 Task: Change the private mortgage insurance (PMI) TO 0.7% per year.
Action: Mouse moved to (543, 228)
Screenshot: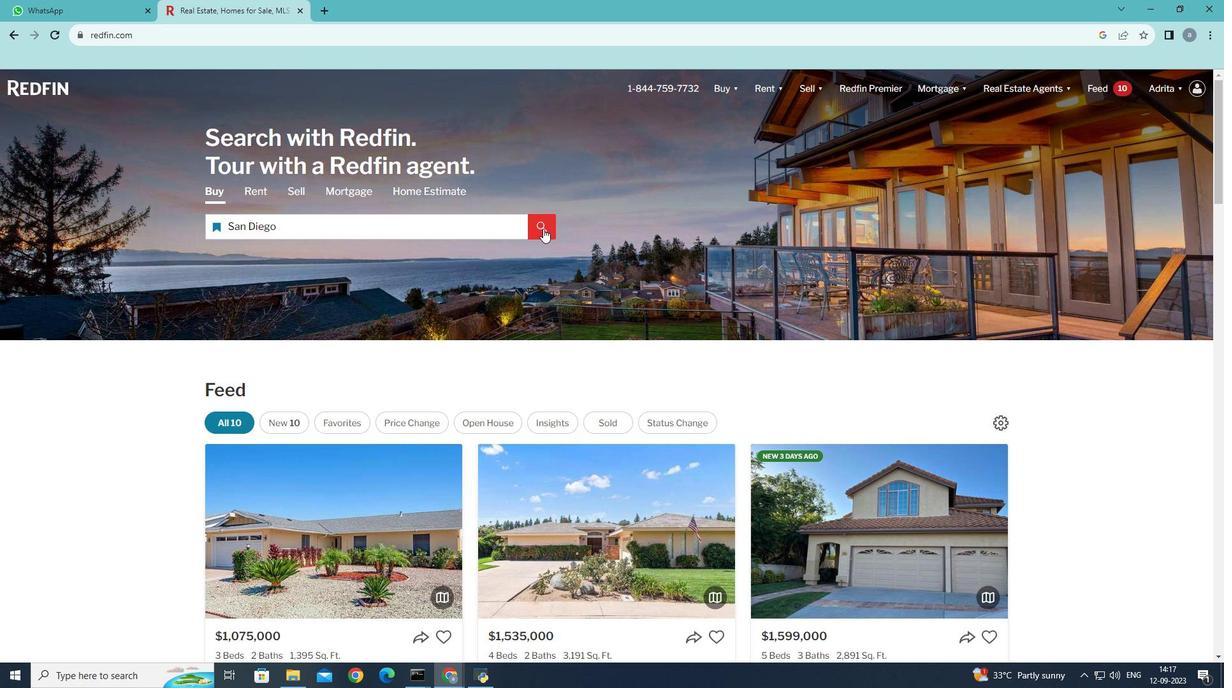 
Action: Mouse pressed left at (543, 228)
Screenshot: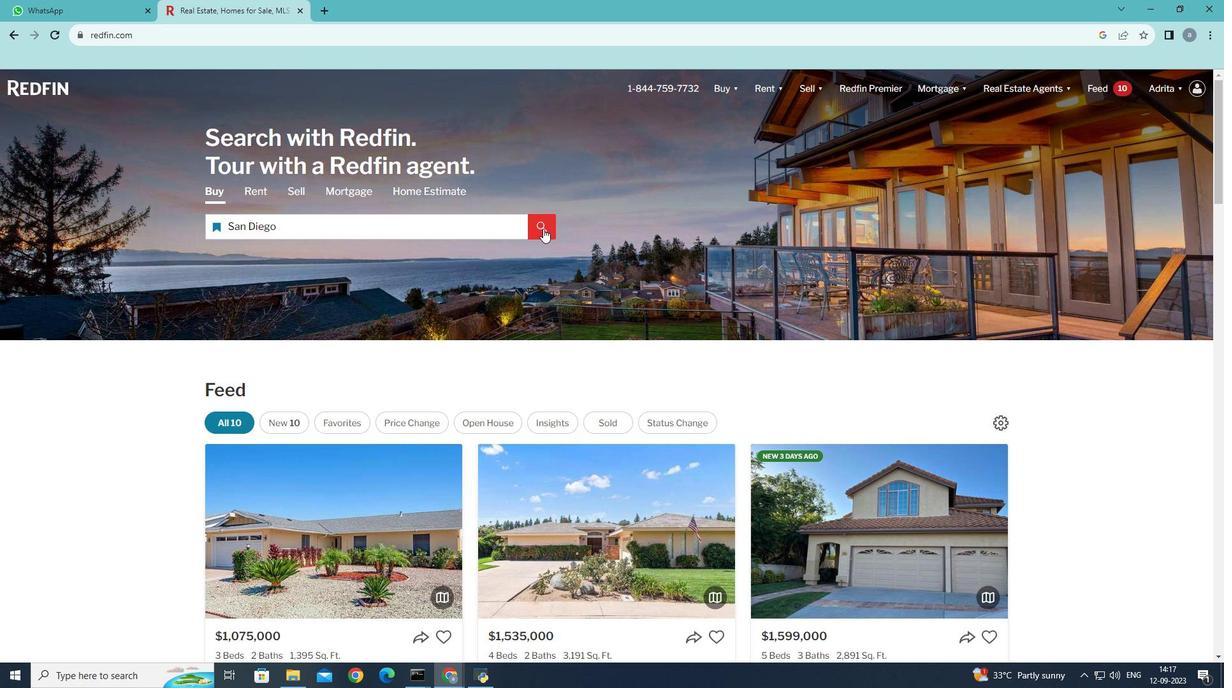 
Action: Mouse moved to (790, 155)
Screenshot: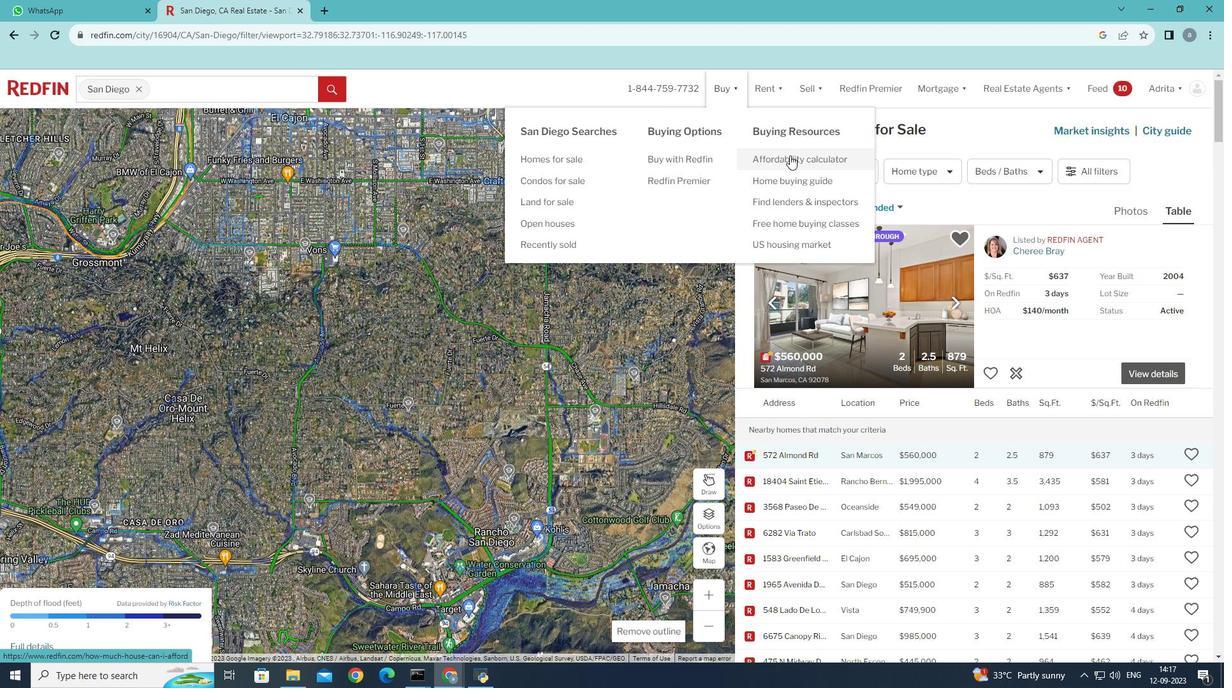 
Action: Mouse pressed left at (790, 155)
Screenshot: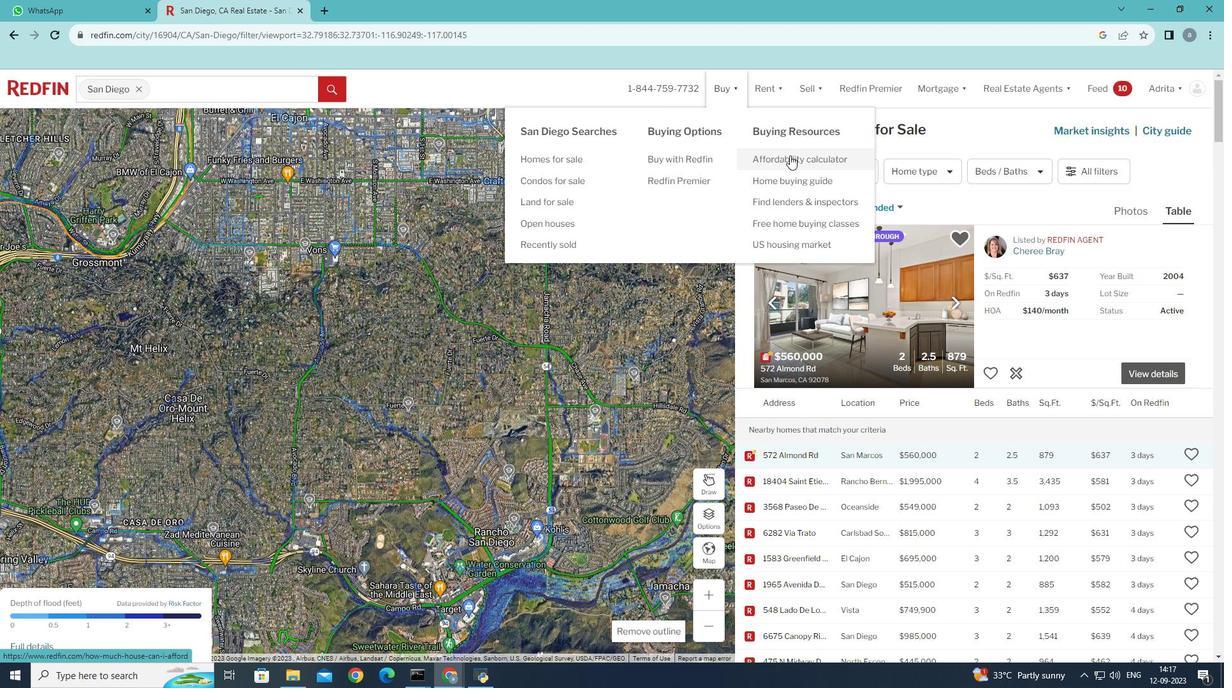 
Action: Mouse moved to (426, 339)
Screenshot: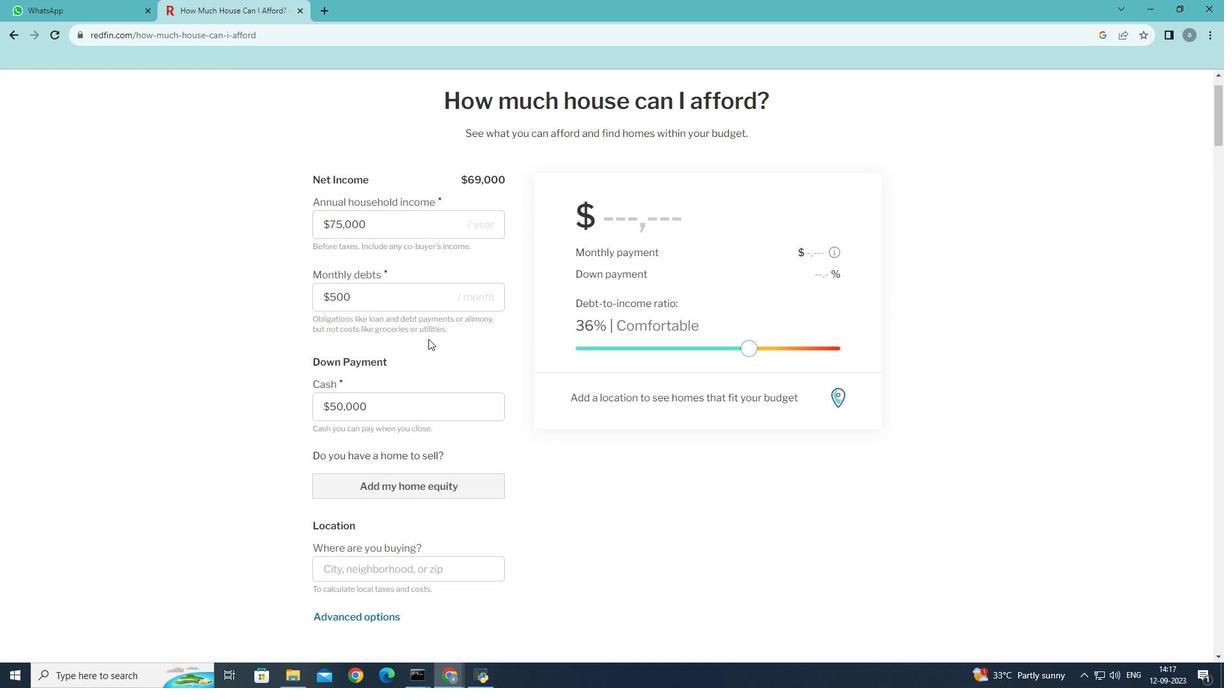 
Action: Mouse scrolled (426, 338) with delta (0, 0)
Screenshot: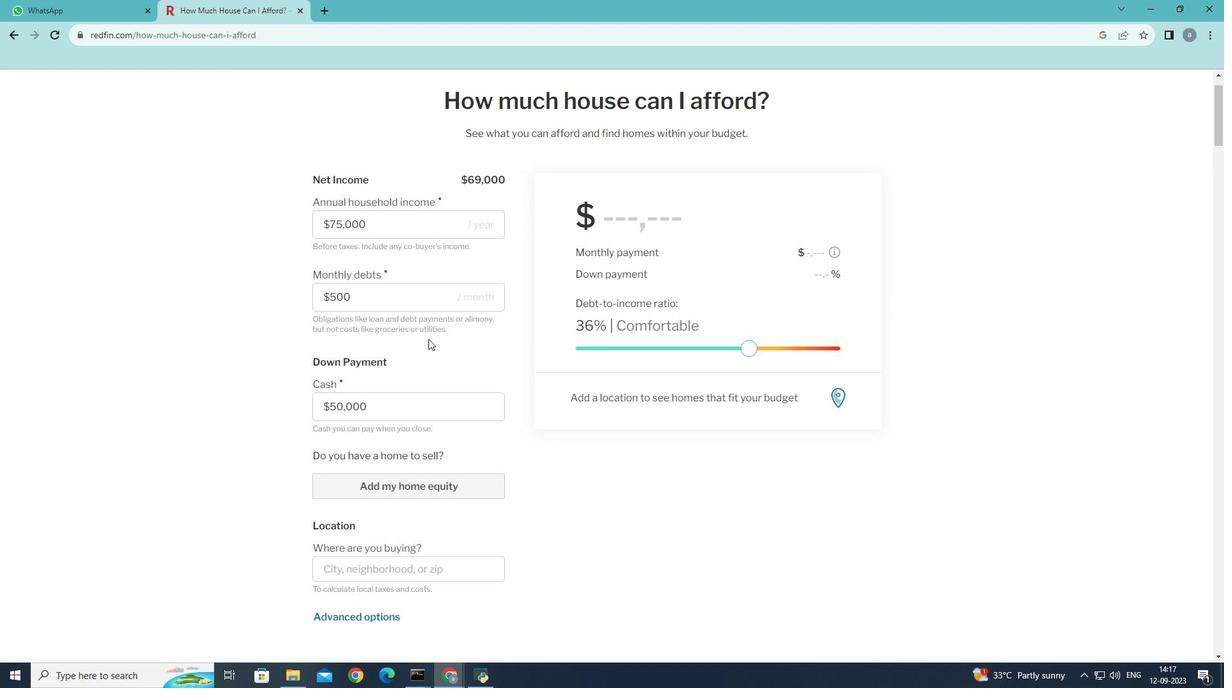 
Action: Mouse moved to (427, 339)
Screenshot: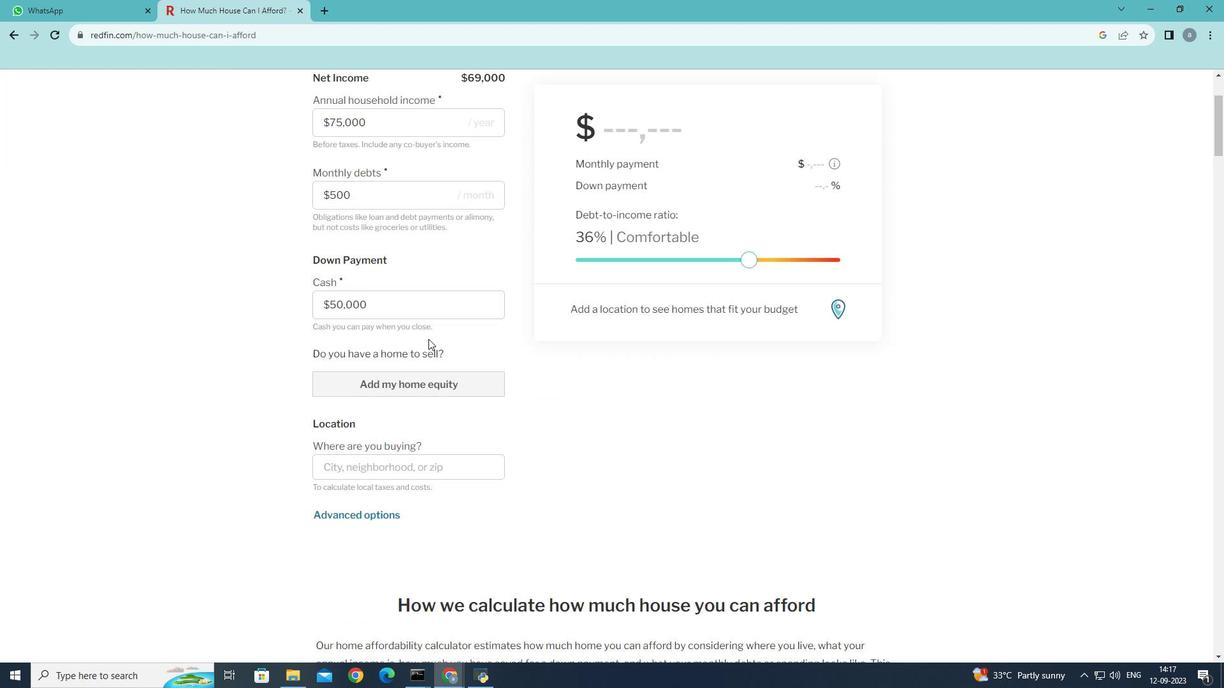 
Action: Mouse scrolled (427, 338) with delta (0, 0)
Screenshot: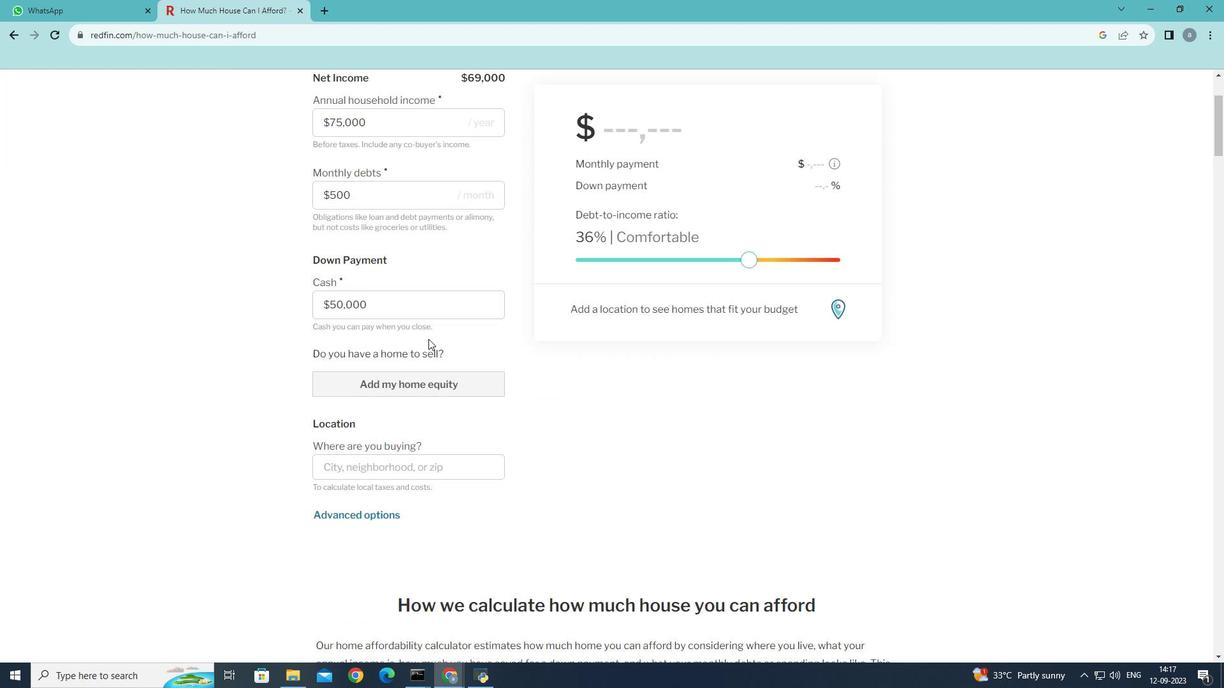 
Action: Mouse moved to (428, 339)
Screenshot: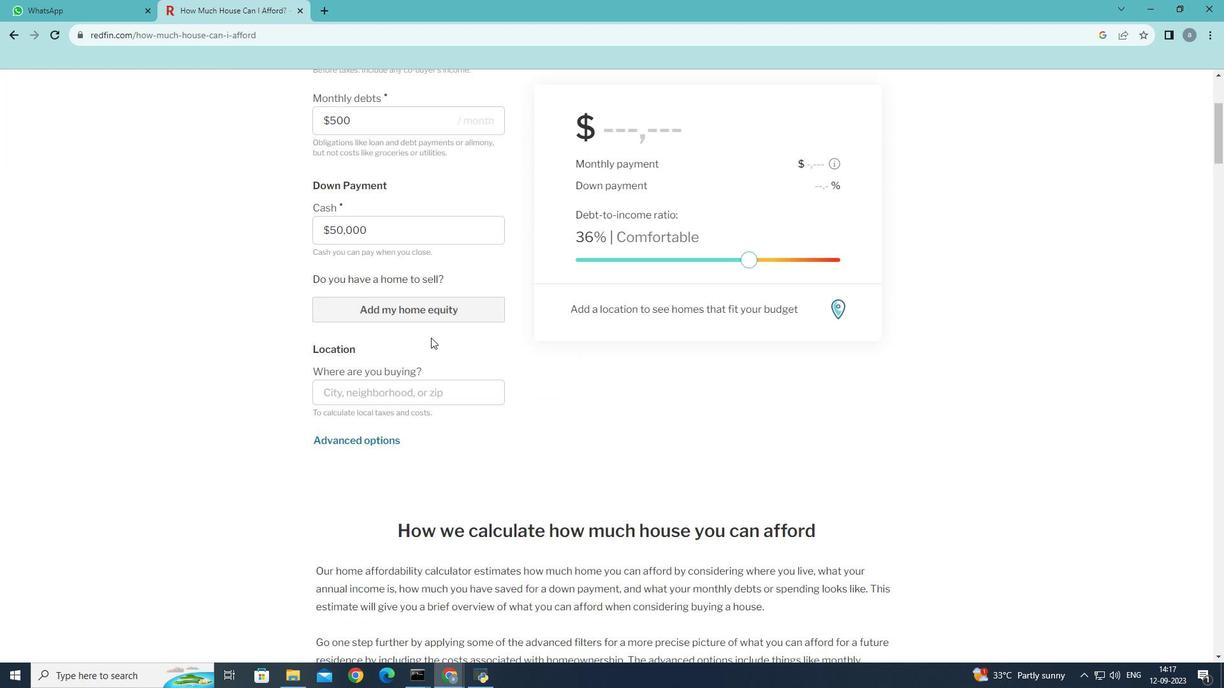 
Action: Mouse scrolled (428, 338) with delta (0, 0)
Screenshot: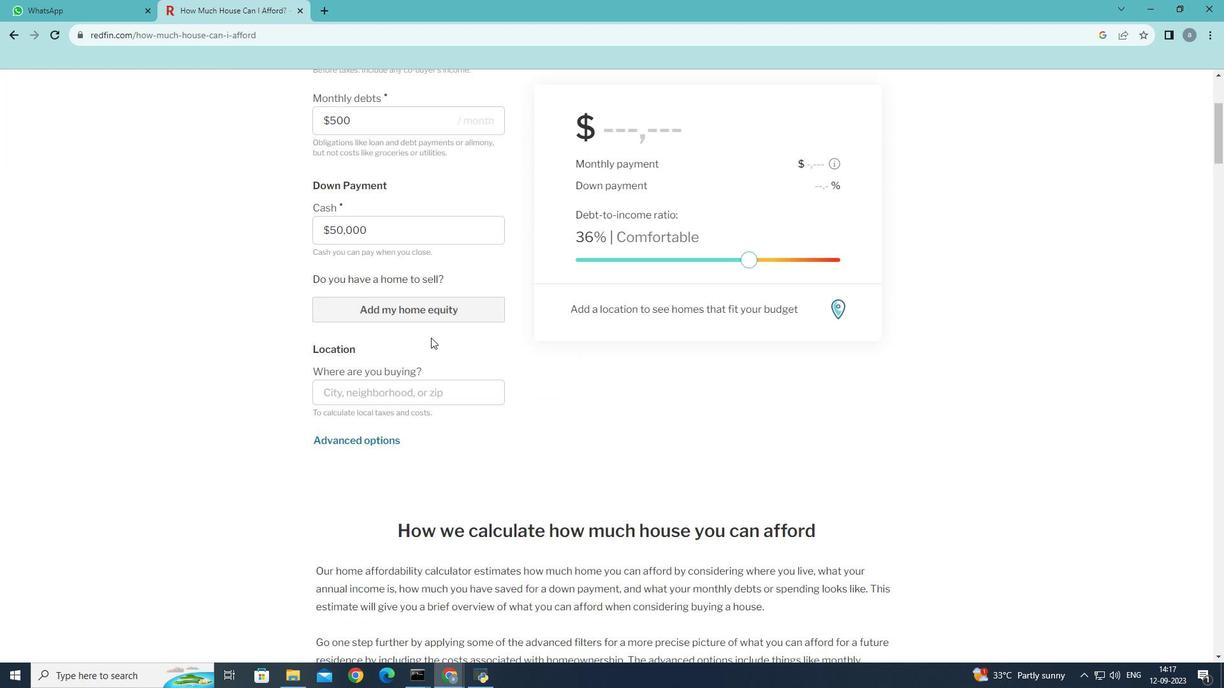 
Action: Mouse moved to (428, 339)
Screenshot: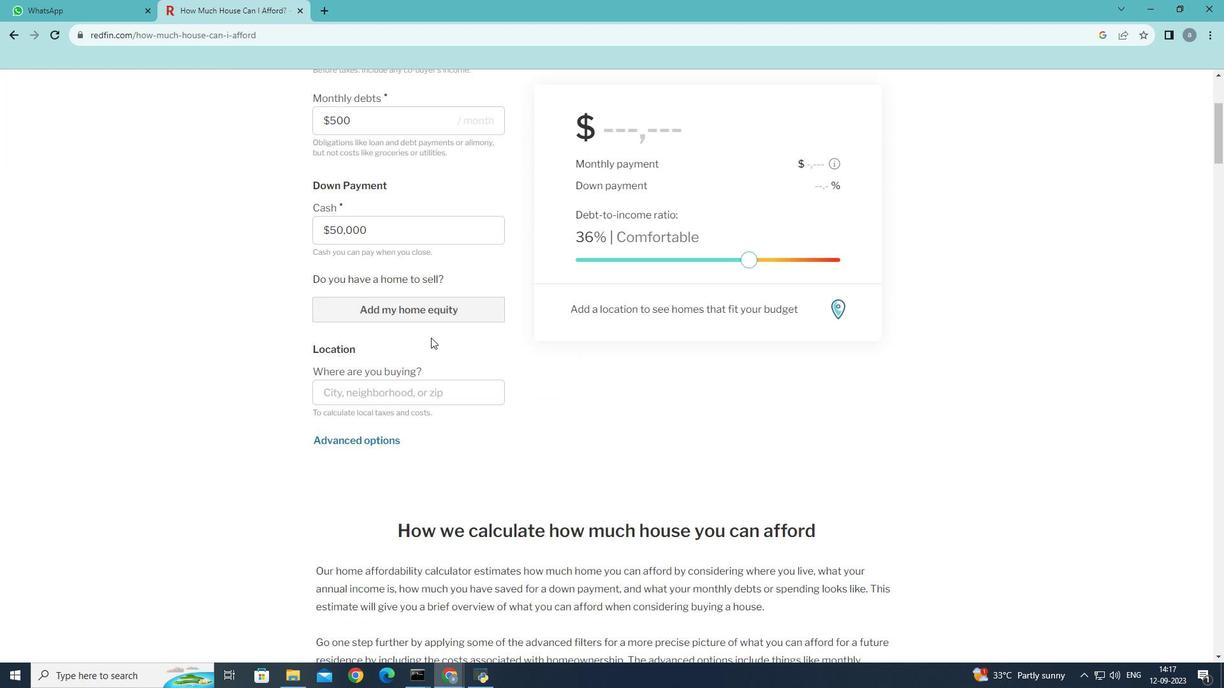 
Action: Mouse scrolled (428, 338) with delta (0, 0)
Screenshot: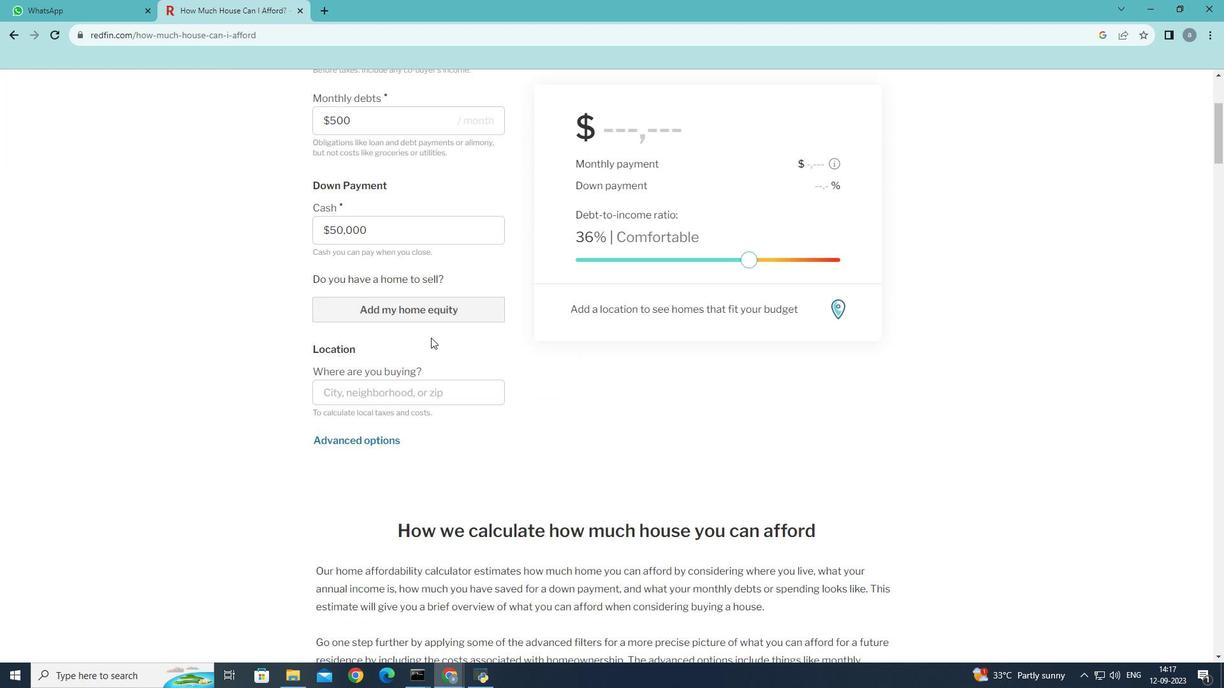 
Action: Mouse moved to (381, 413)
Screenshot: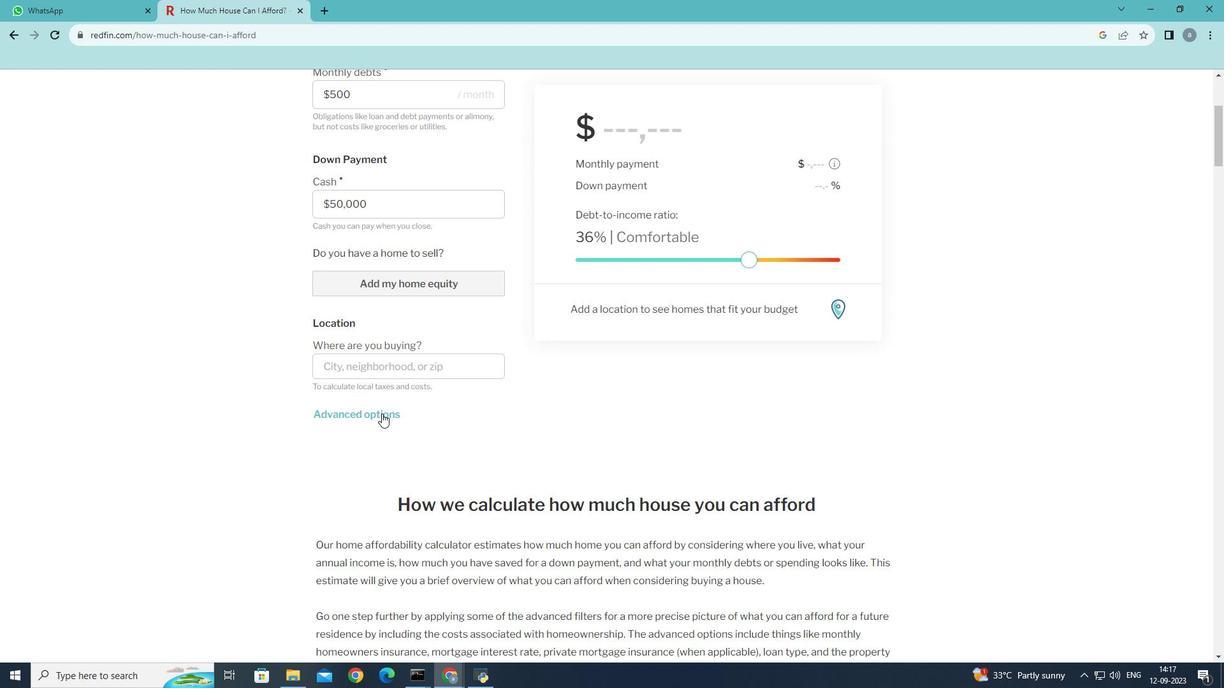 
Action: Mouse pressed left at (381, 413)
Screenshot: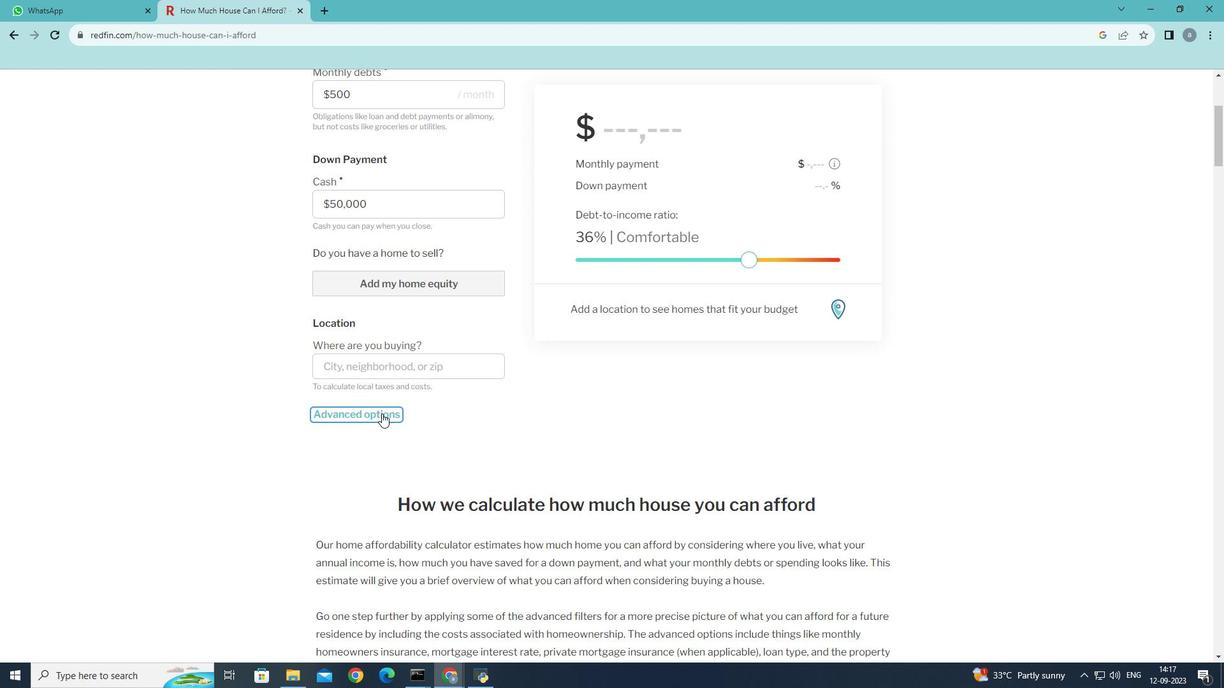 
Action: Mouse moved to (652, 499)
Screenshot: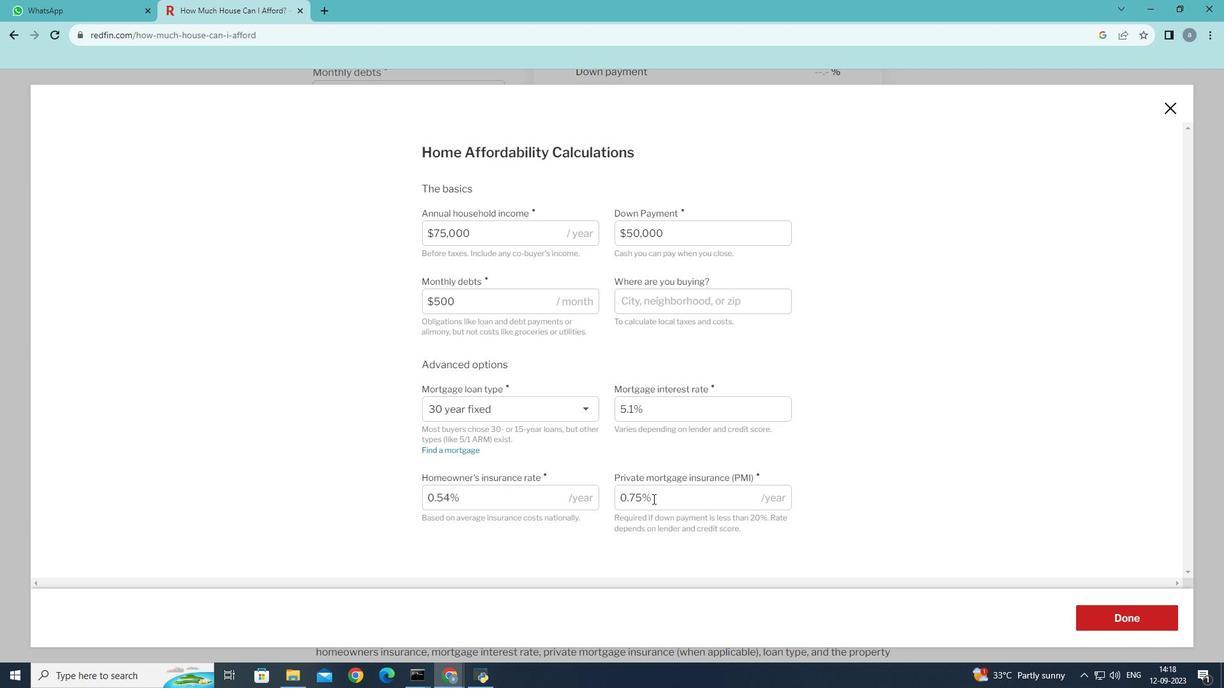 
Action: Mouse pressed left at (652, 499)
Screenshot: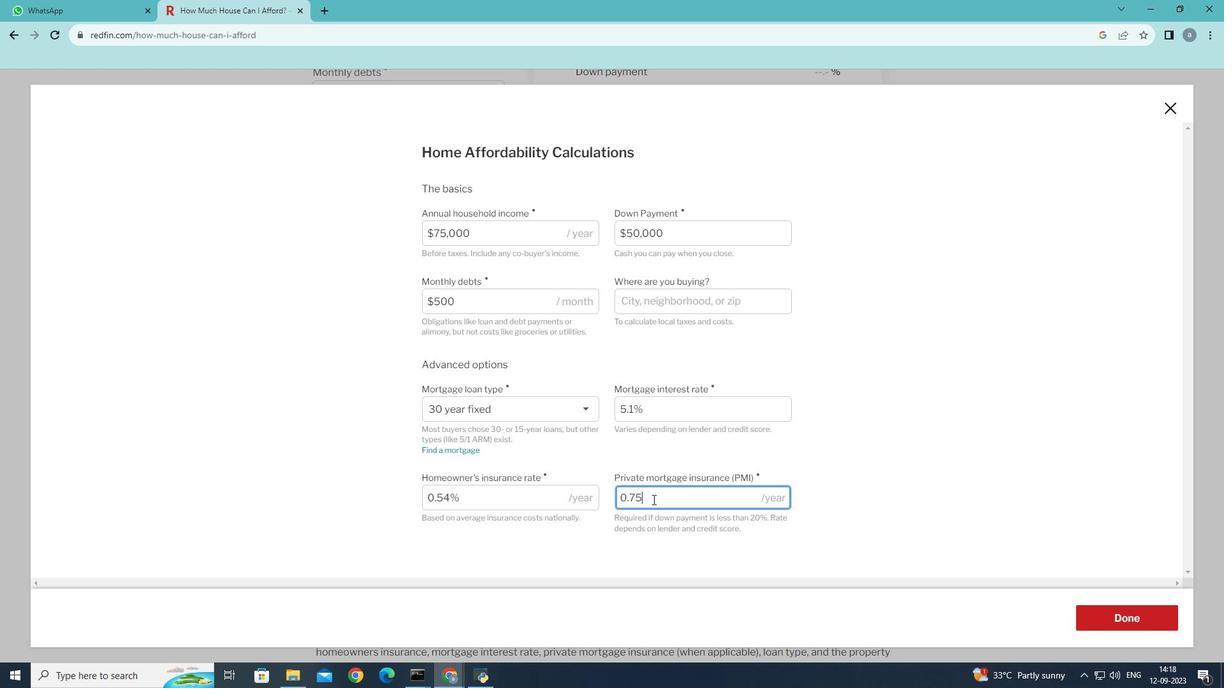 
Action: Mouse moved to (711, 442)
Screenshot: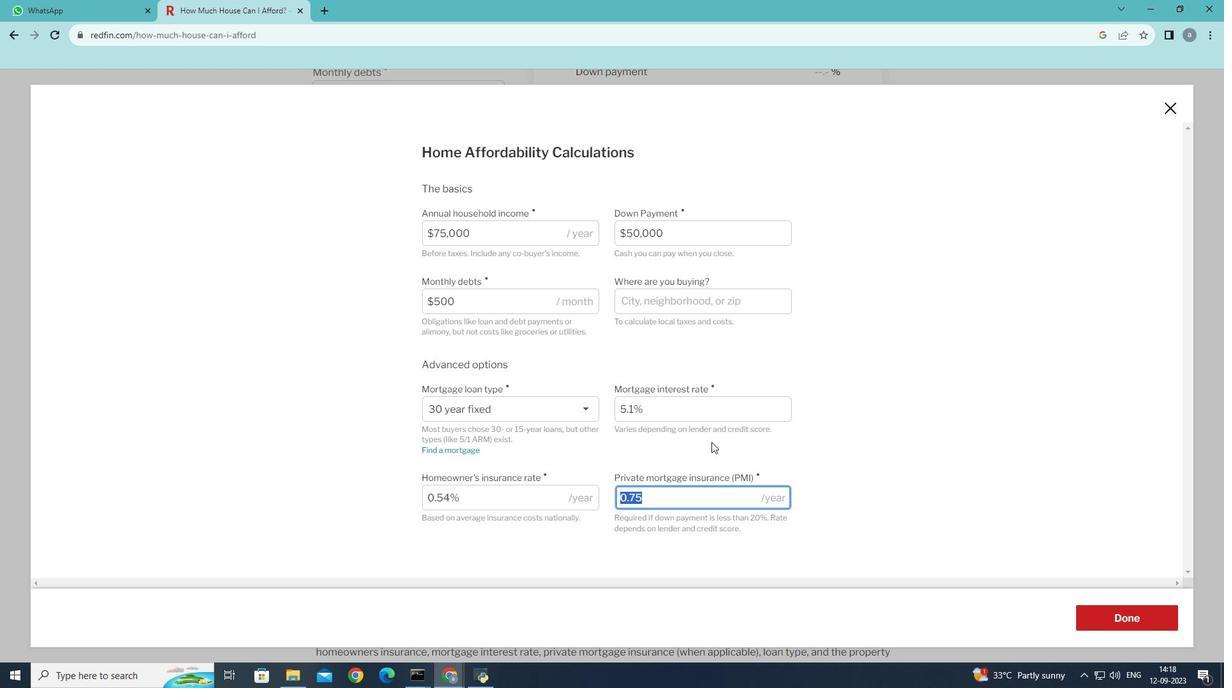 
Action: Key pressed 0.7
Screenshot: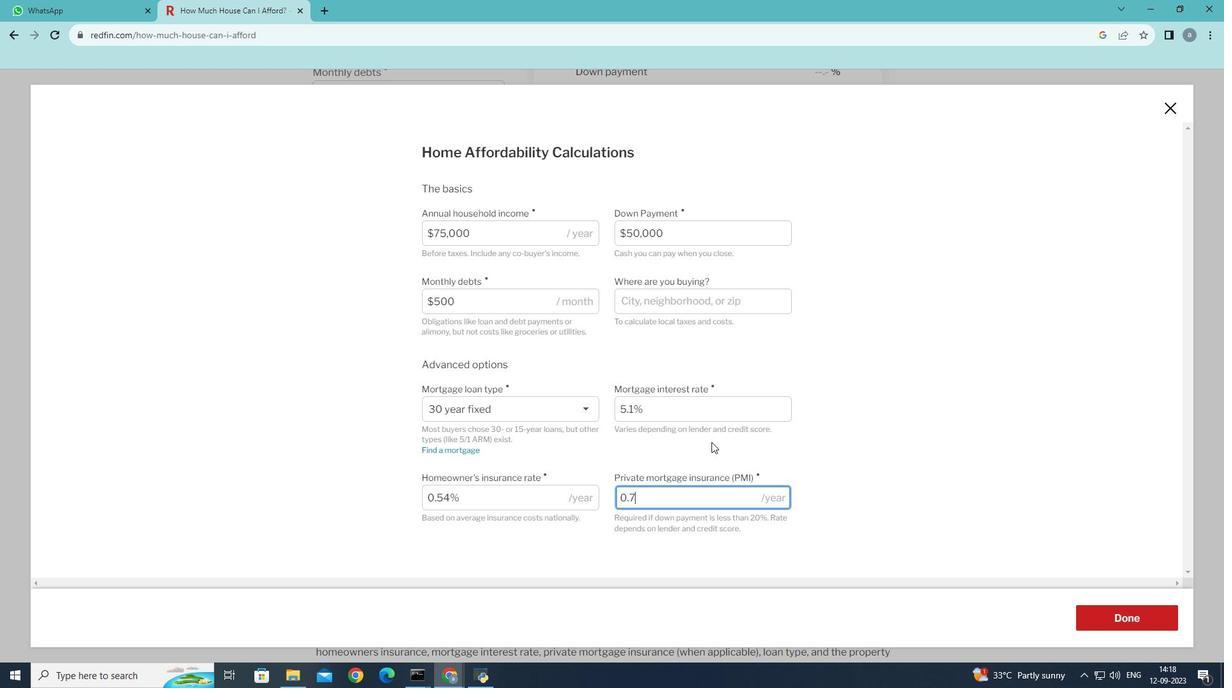 
Action: Mouse moved to (821, 442)
Screenshot: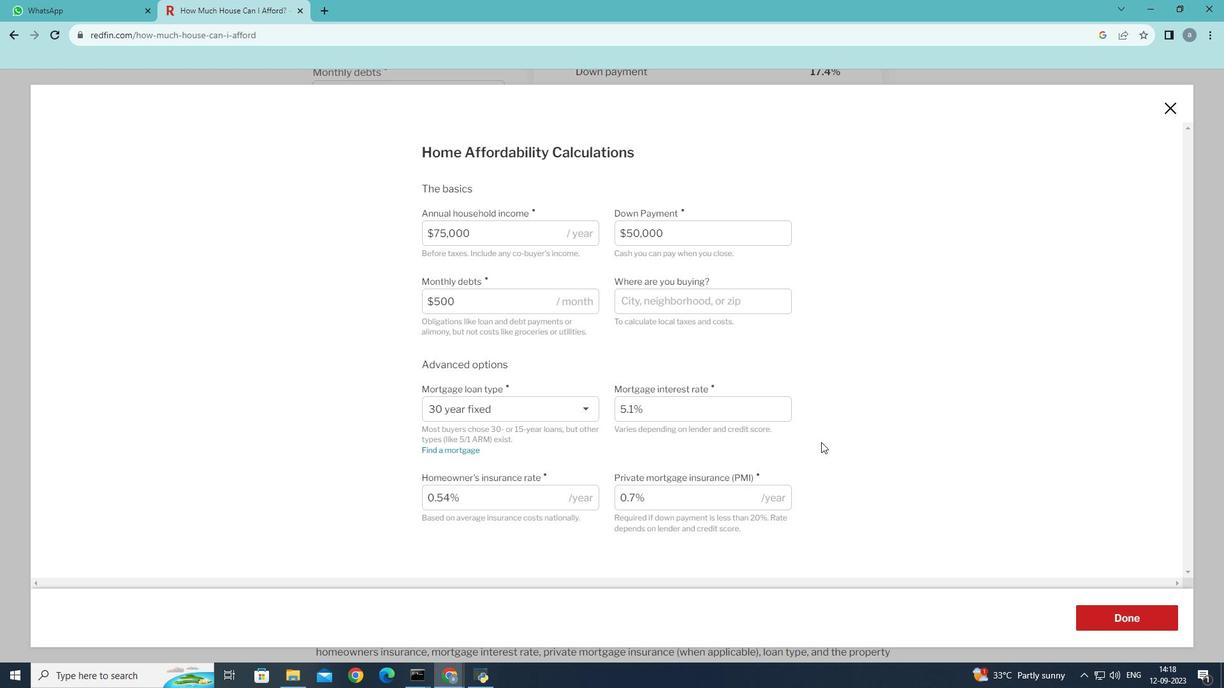 
Action: Mouse pressed left at (821, 442)
Screenshot: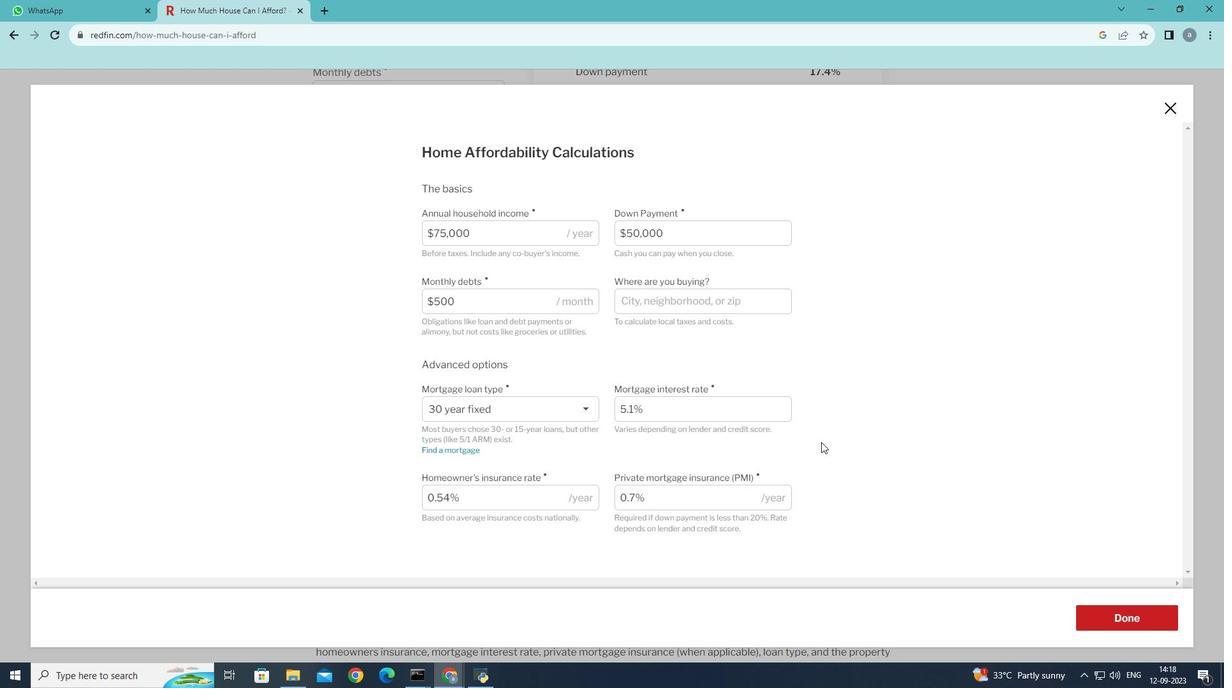 
Action: Mouse moved to (1135, 615)
Screenshot: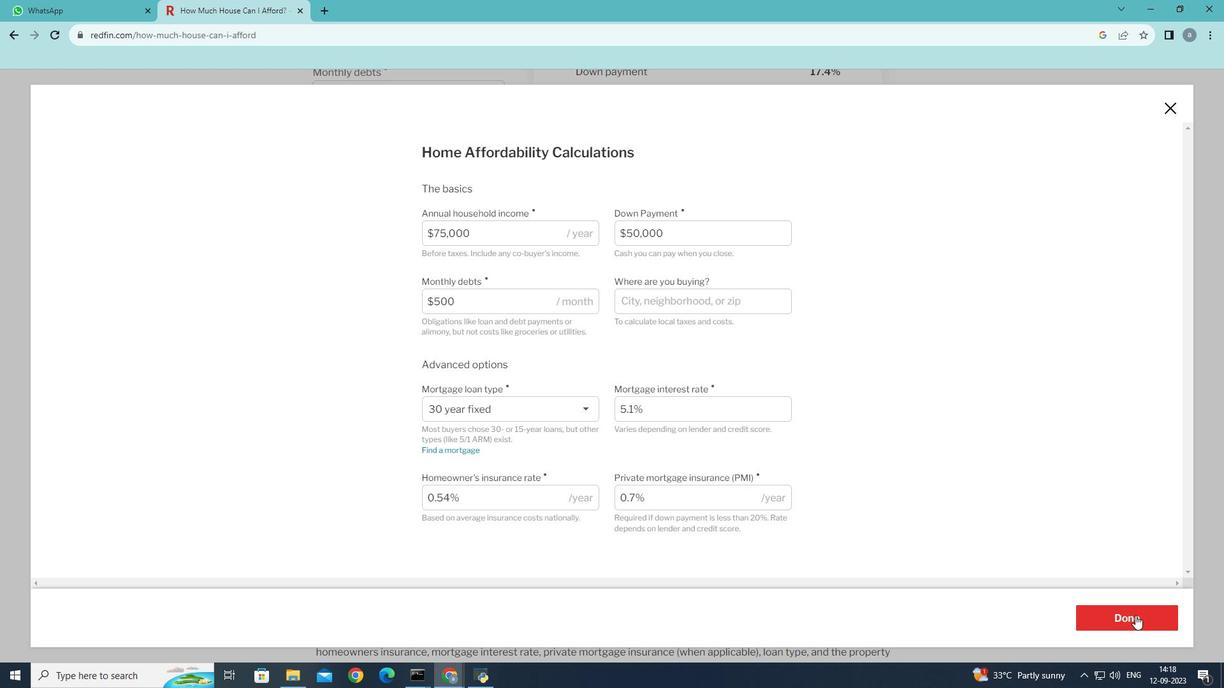 
Action: Mouse pressed left at (1135, 615)
Screenshot: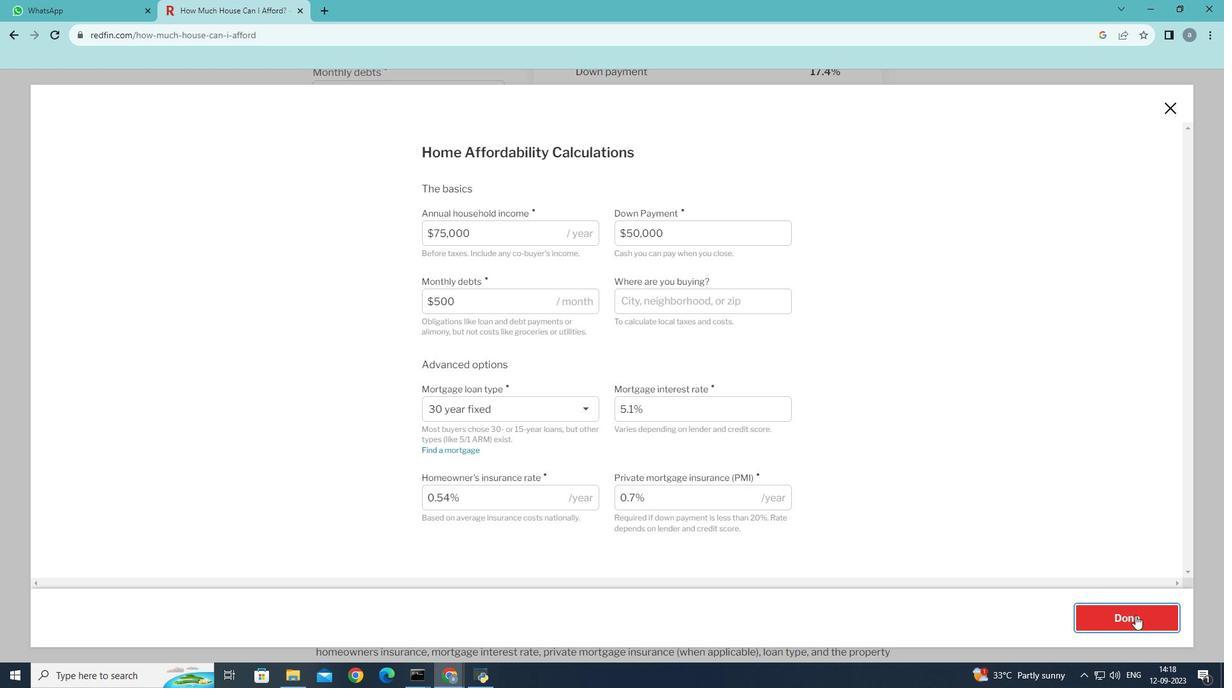 
Action: Mouse moved to (911, 503)
Screenshot: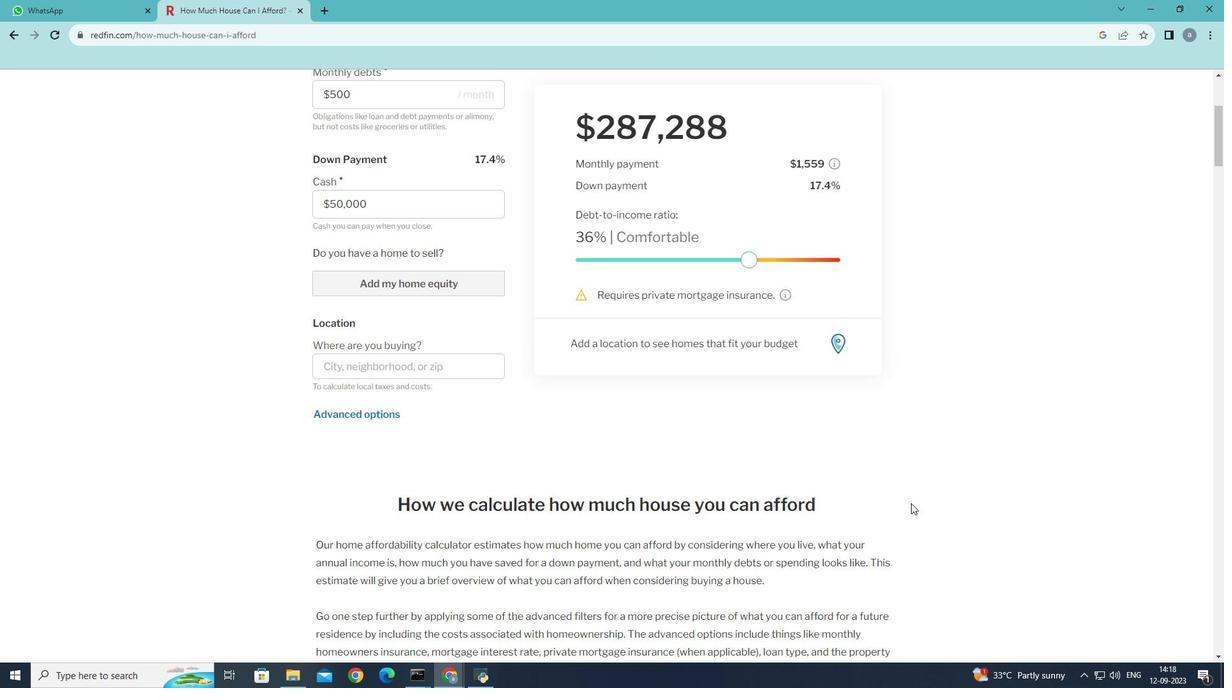 
